 Task: Select portfolio as the website type.
Action: Mouse moved to (705, 78)
Screenshot: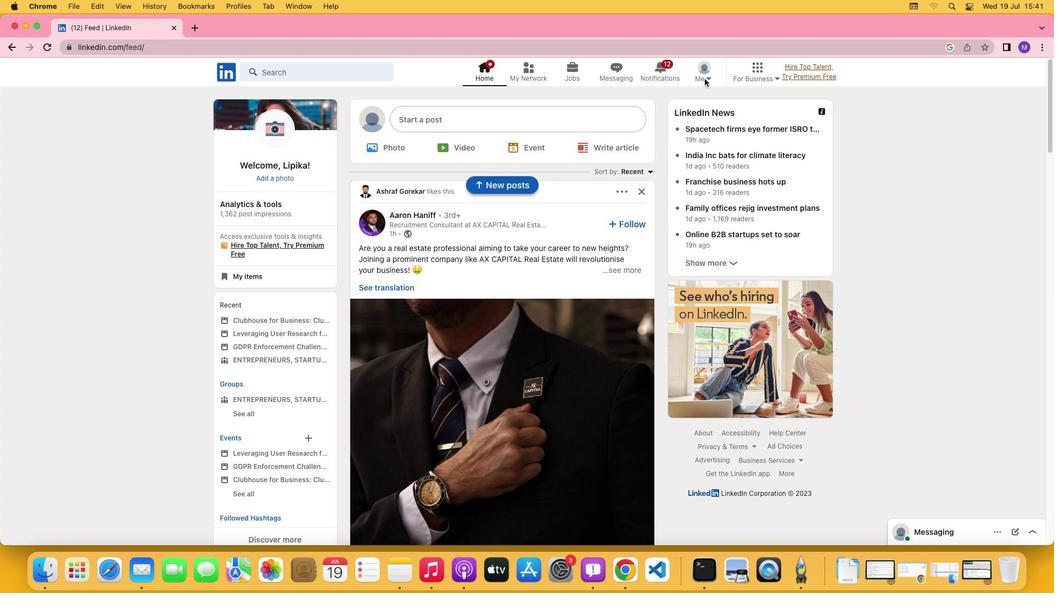 
Action: Mouse pressed left at (705, 78)
Screenshot: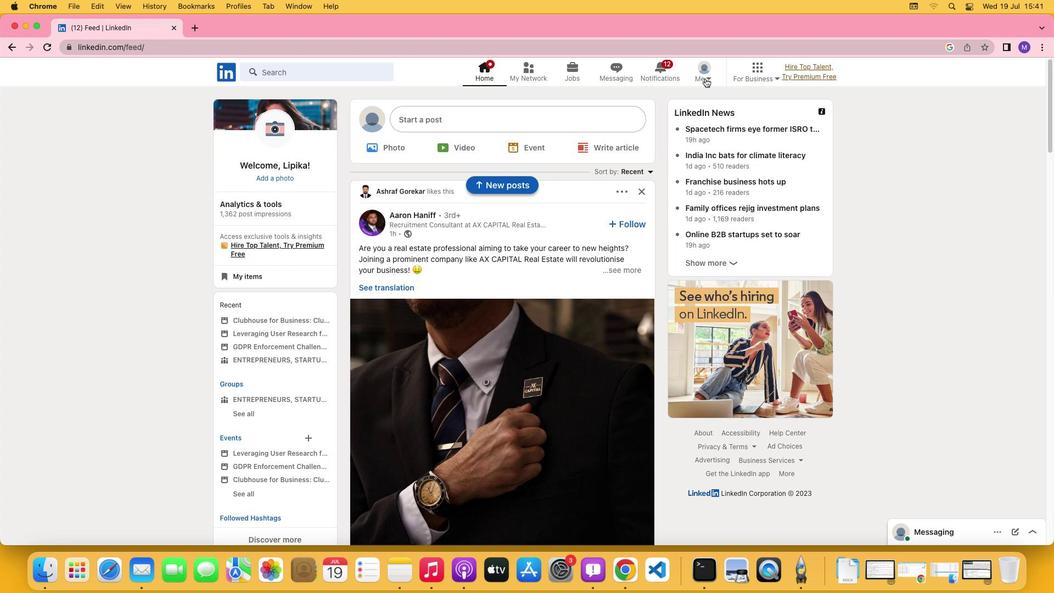 
Action: Mouse moved to (709, 76)
Screenshot: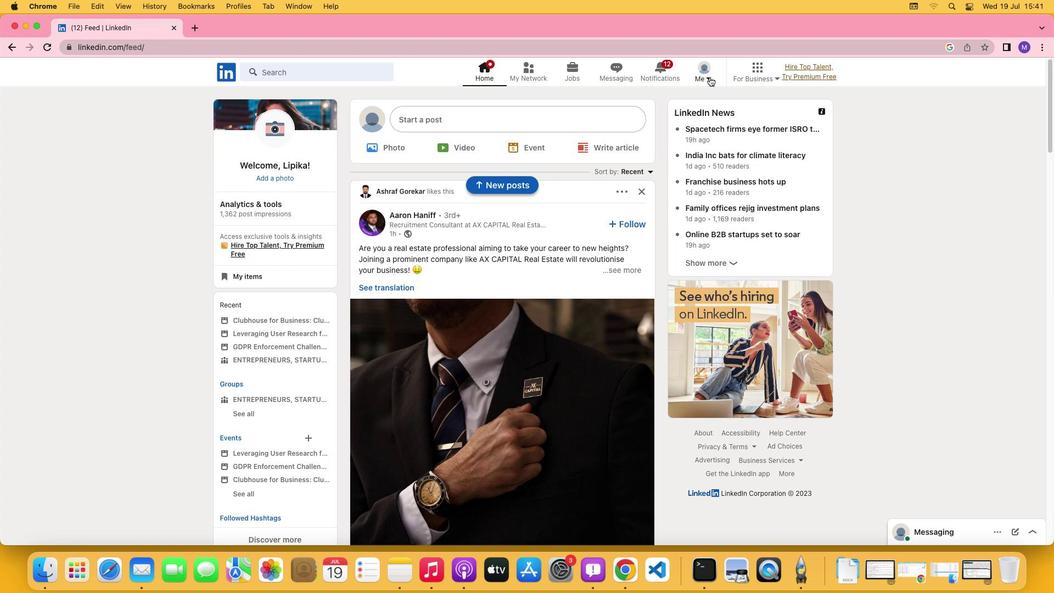 
Action: Mouse pressed left at (709, 76)
Screenshot: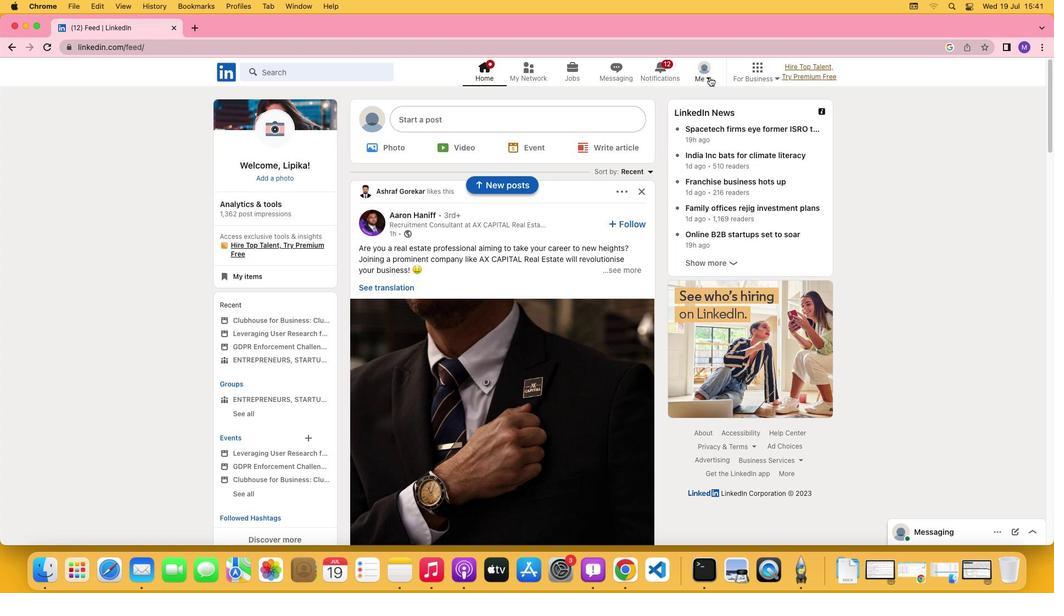 
Action: Mouse moved to (693, 131)
Screenshot: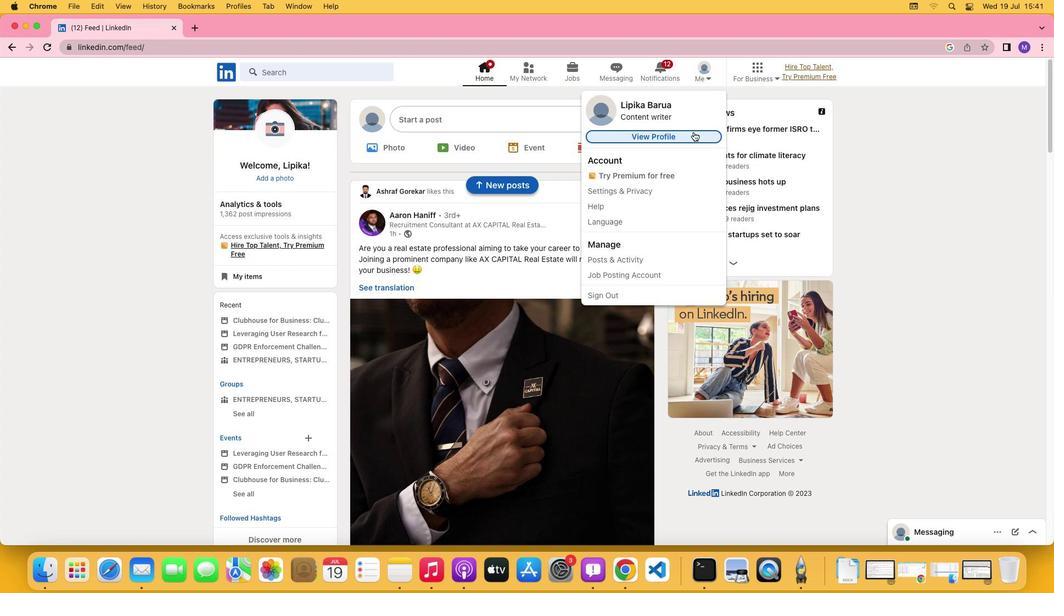 
Action: Mouse pressed left at (693, 131)
Screenshot: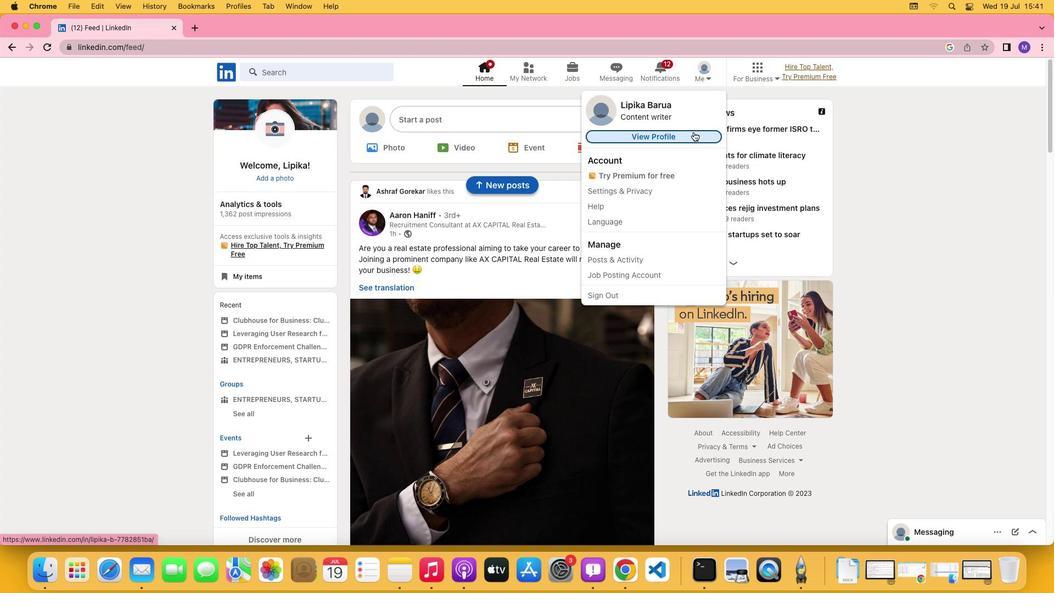 
Action: Mouse moved to (344, 353)
Screenshot: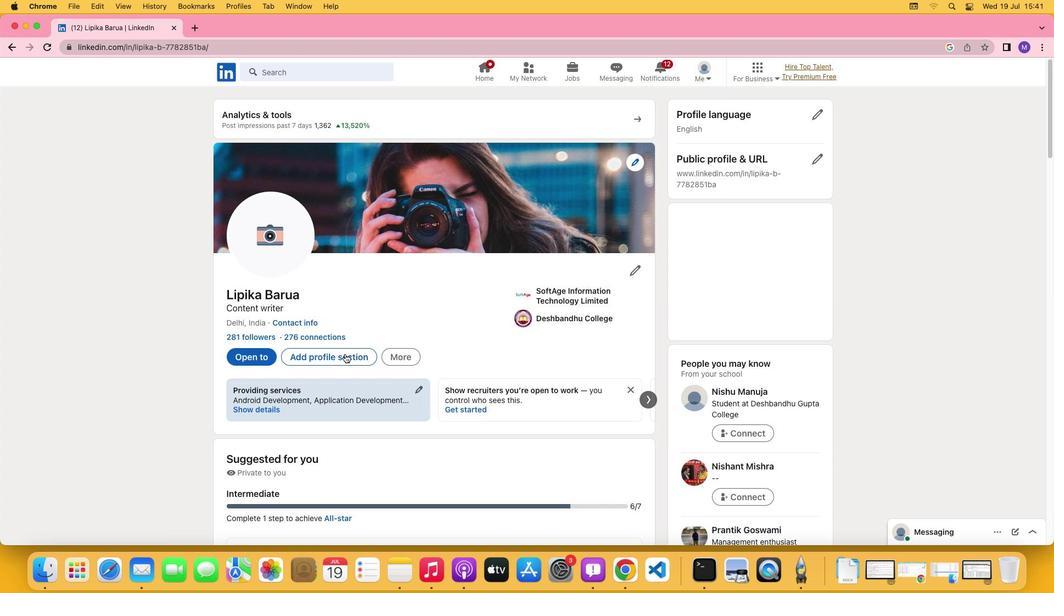 
Action: Mouse pressed left at (344, 353)
Screenshot: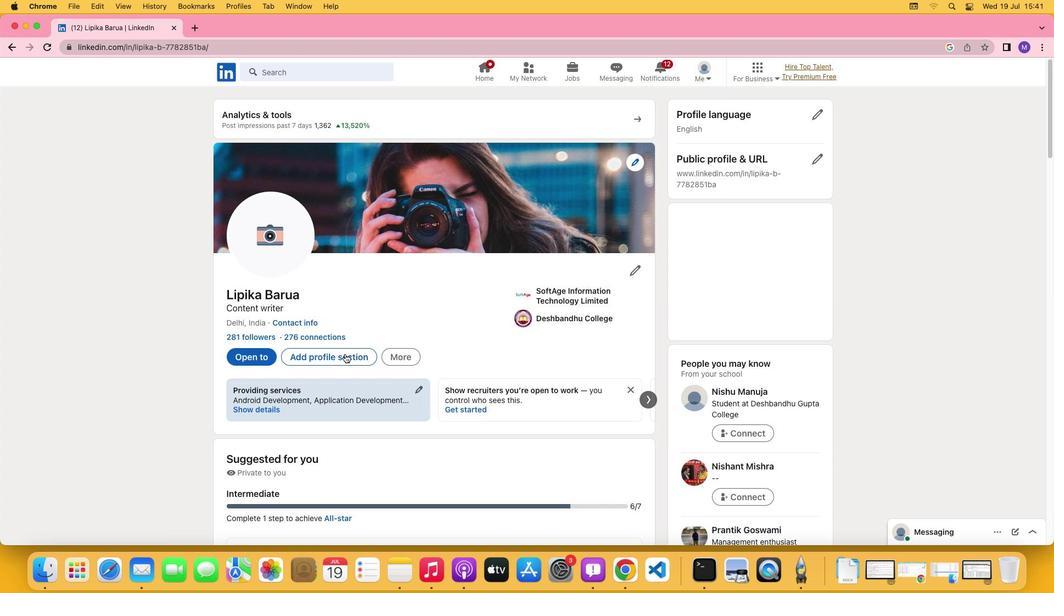 
Action: Mouse moved to (395, 331)
Screenshot: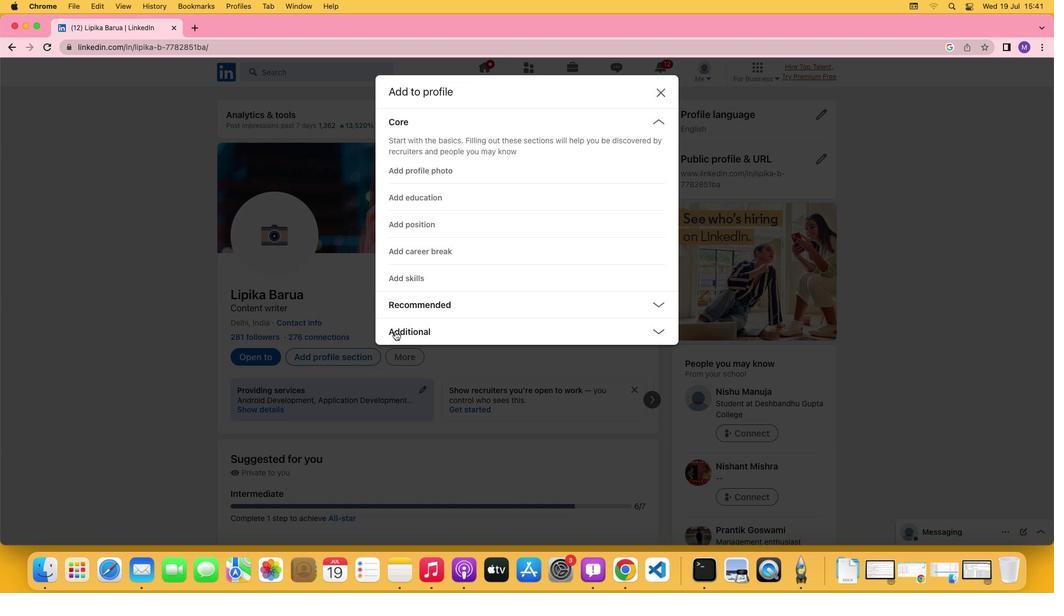 
Action: Mouse pressed left at (395, 331)
Screenshot: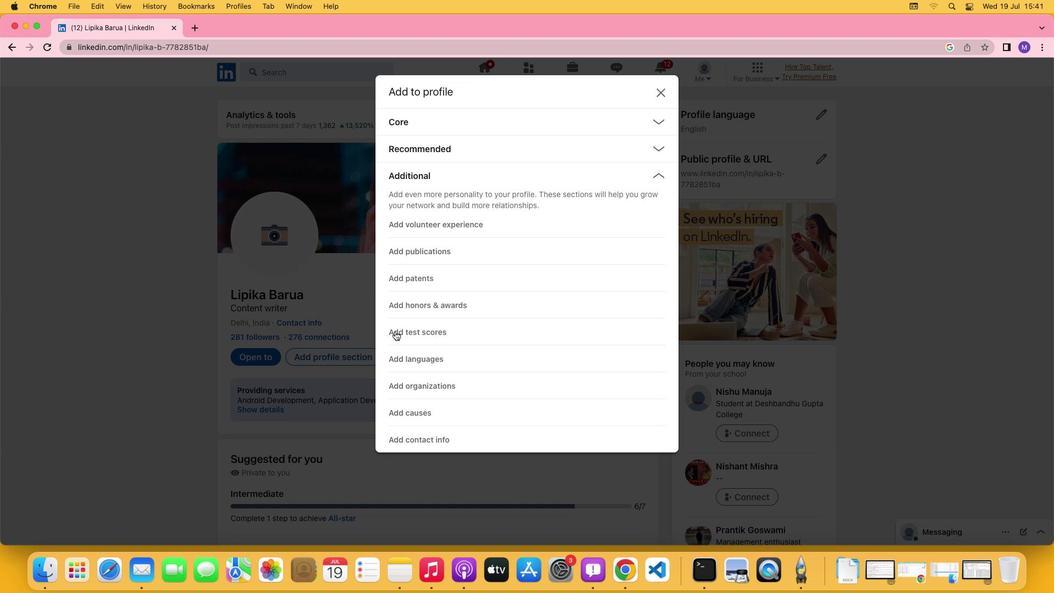 
Action: Mouse moved to (413, 442)
Screenshot: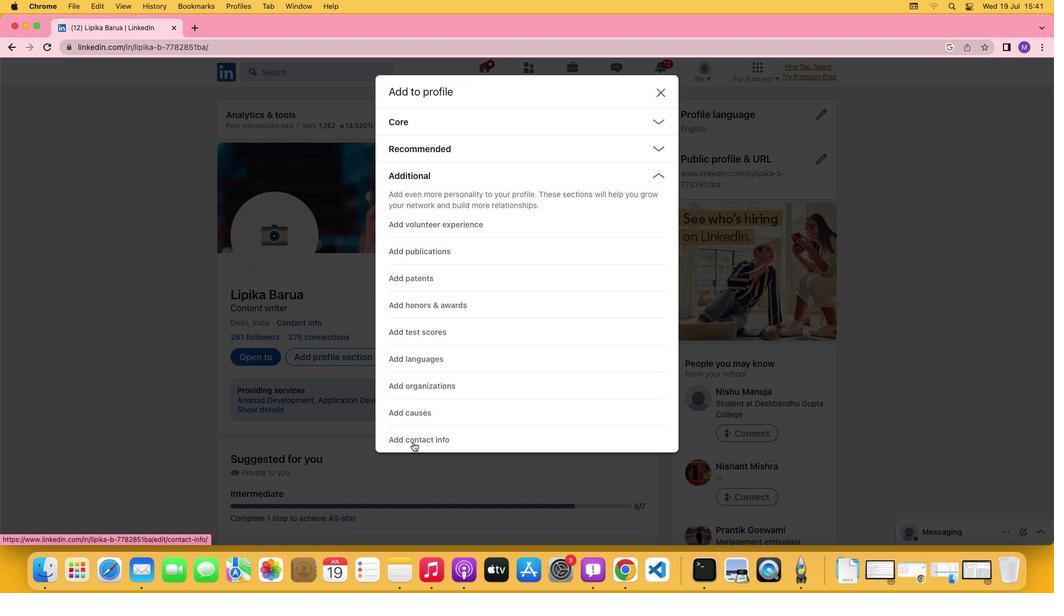
Action: Mouse pressed left at (413, 442)
Screenshot: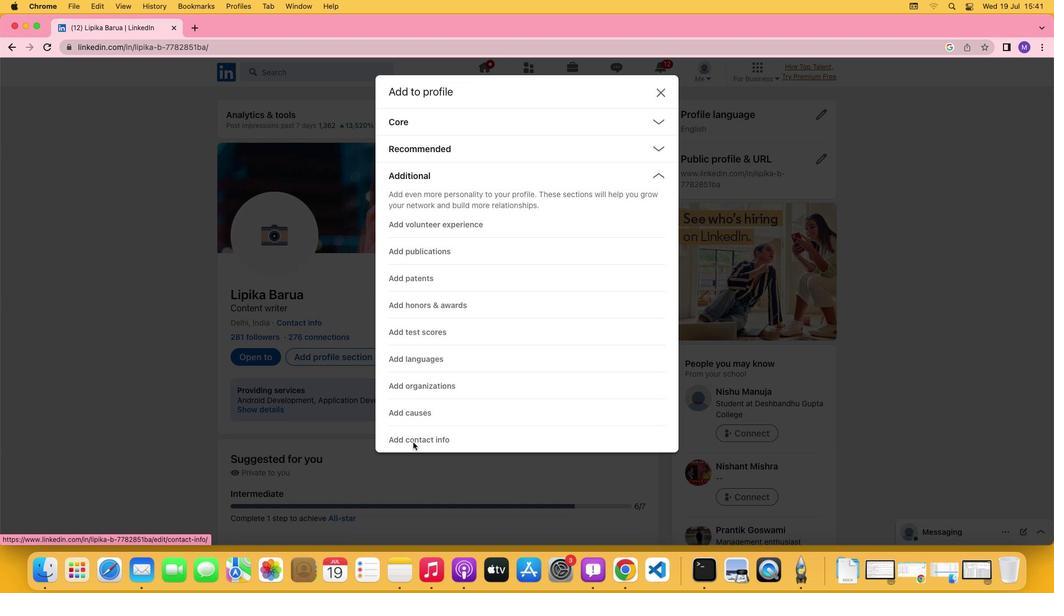 
Action: Mouse moved to (434, 396)
Screenshot: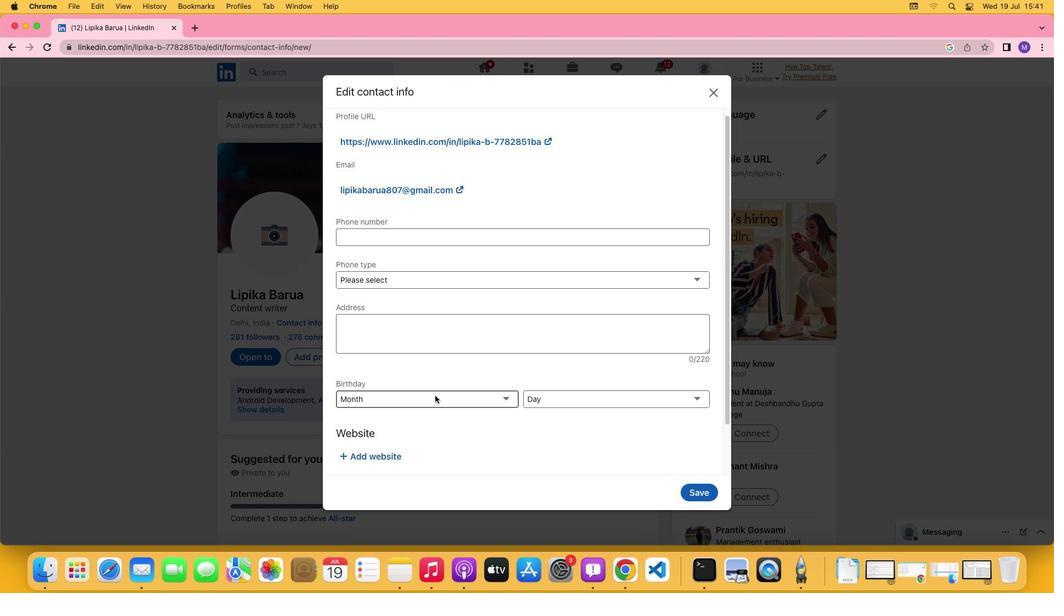 
Action: Mouse scrolled (434, 396) with delta (0, 0)
Screenshot: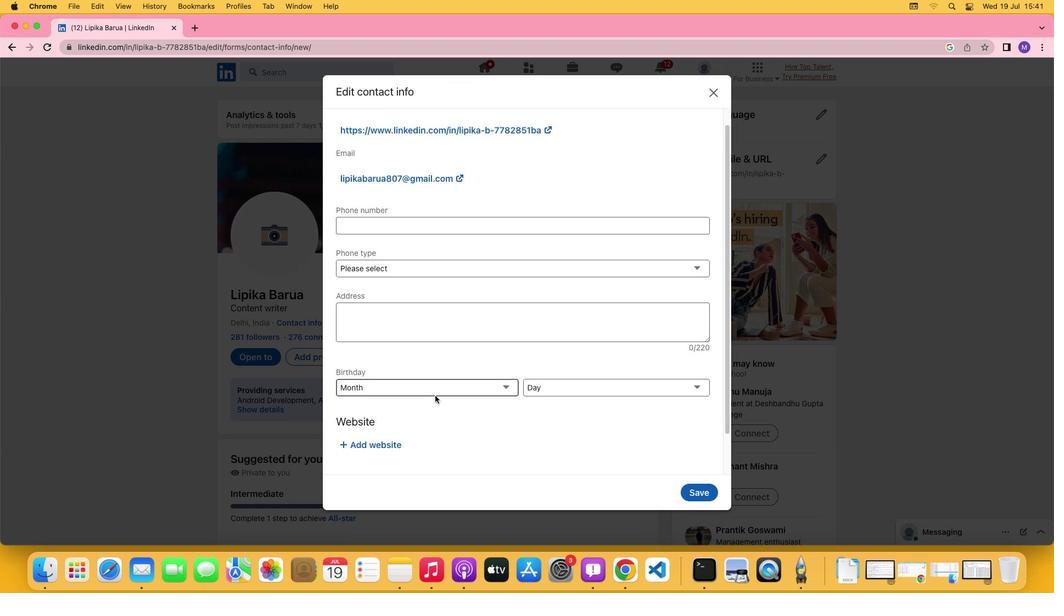 
Action: Mouse moved to (434, 395)
Screenshot: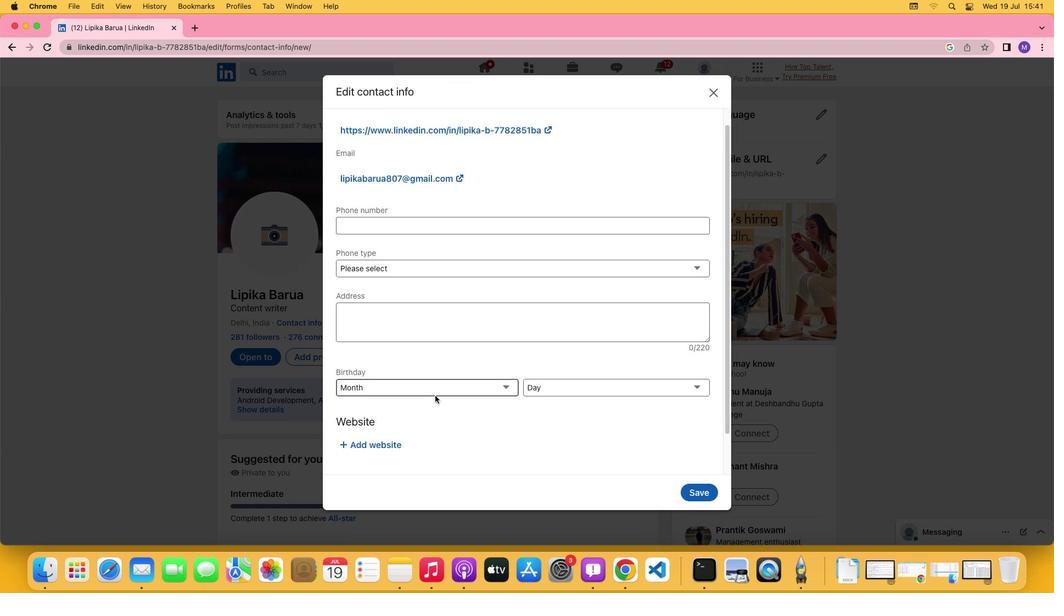 
Action: Mouse scrolled (434, 395) with delta (0, 0)
Screenshot: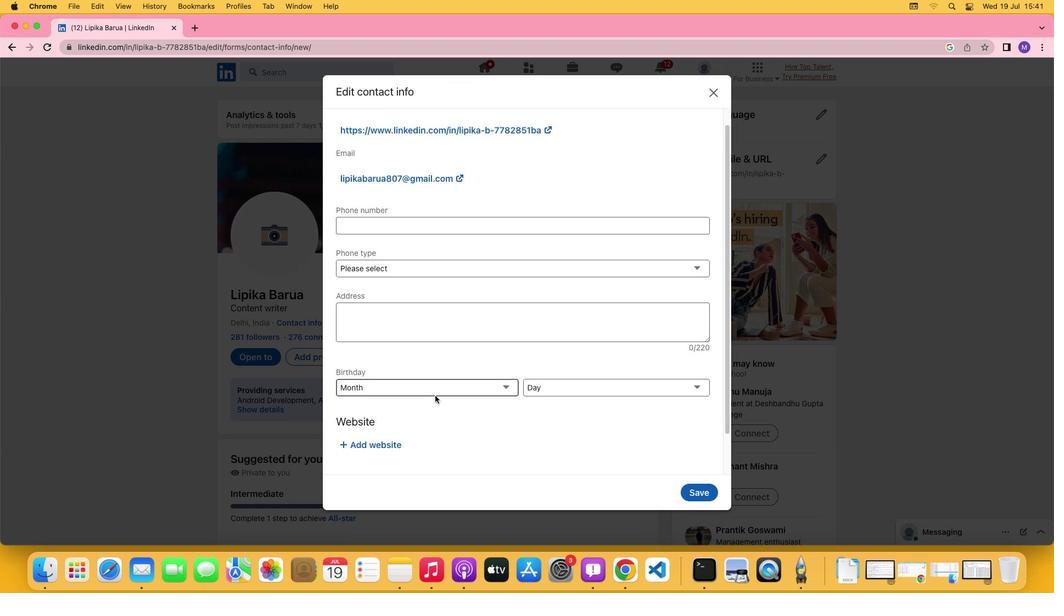 
Action: Mouse moved to (435, 395)
Screenshot: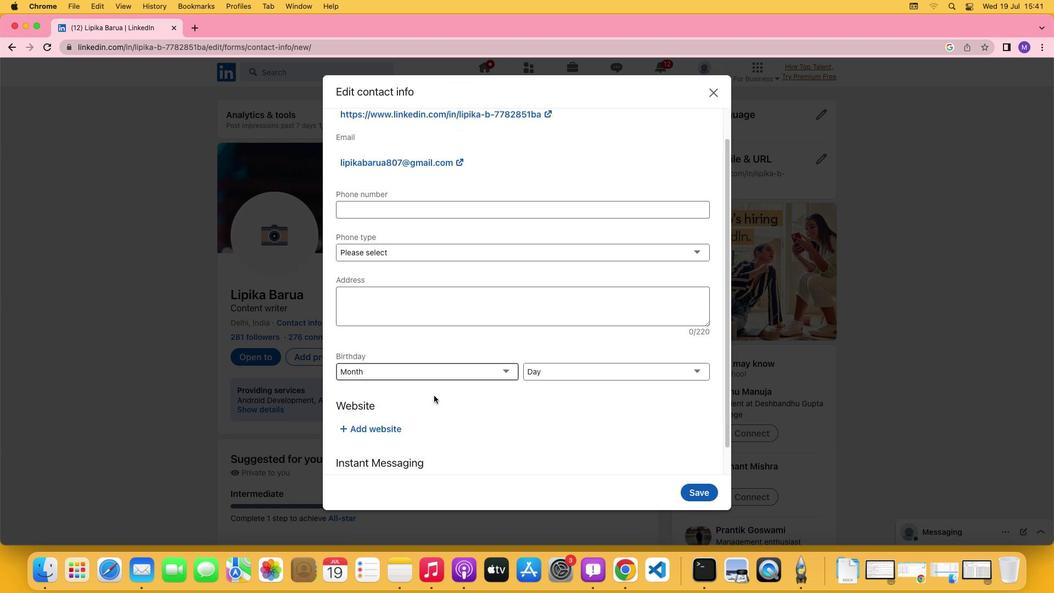 
Action: Mouse scrolled (435, 395) with delta (0, -1)
Screenshot: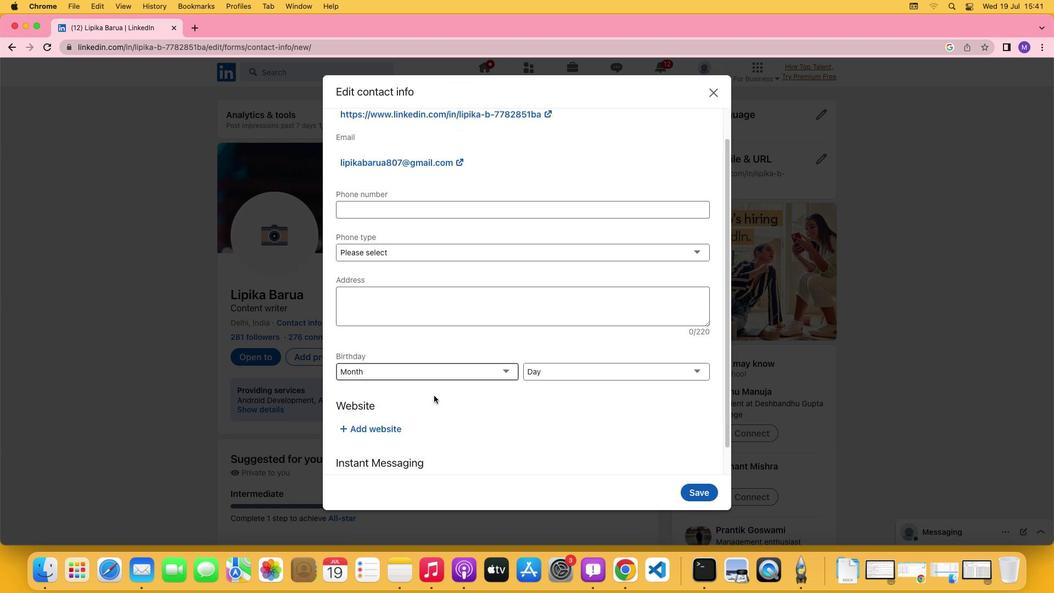 
Action: Mouse scrolled (435, 395) with delta (0, -2)
Screenshot: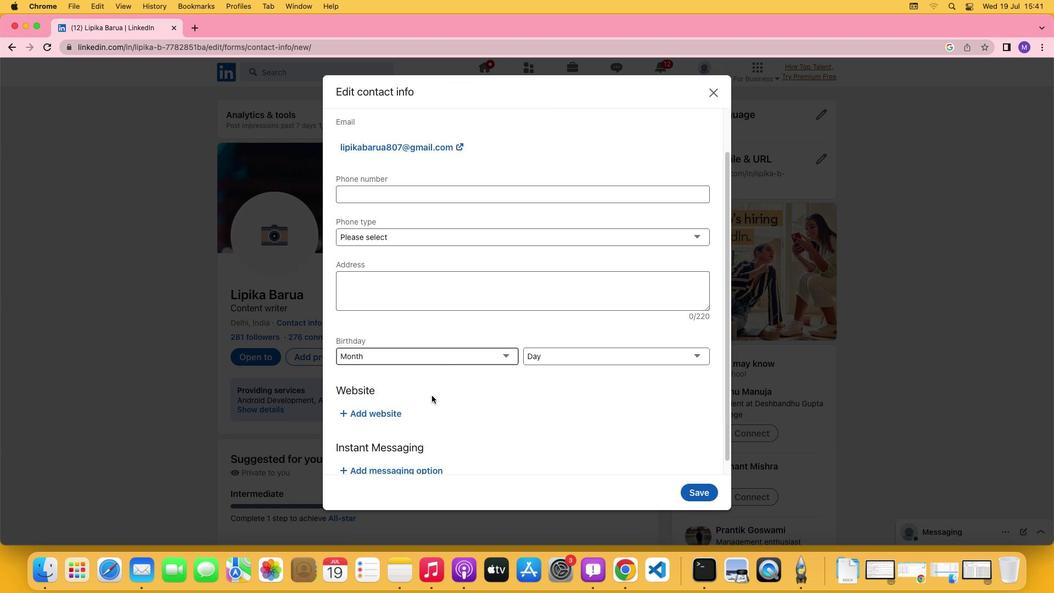 
Action: Mouse moved to (395, 399)
Screenshot: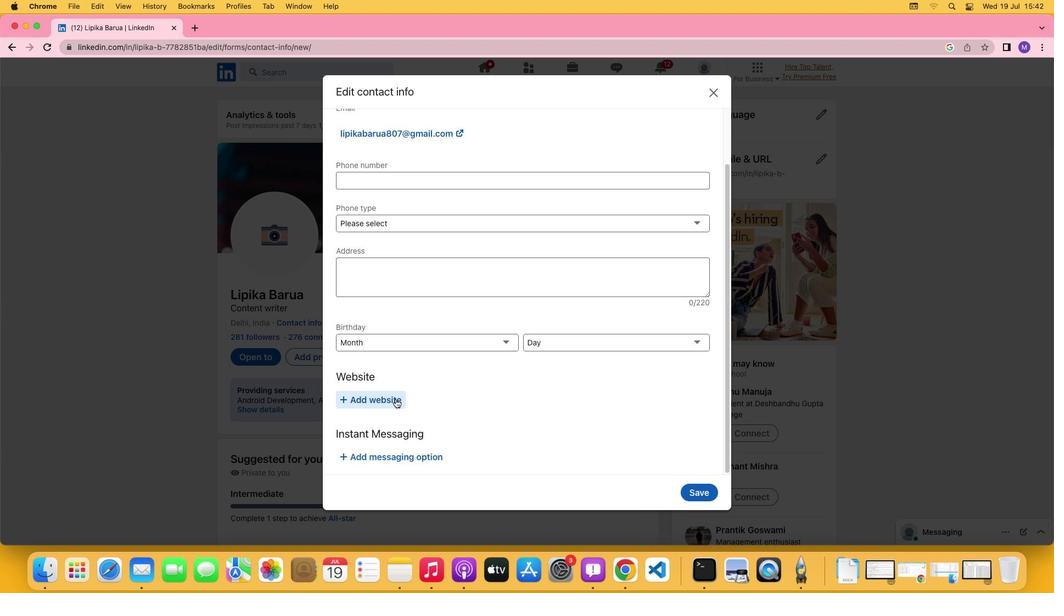 
Action: Mouse pressed left at (395, 399)
Screenshot: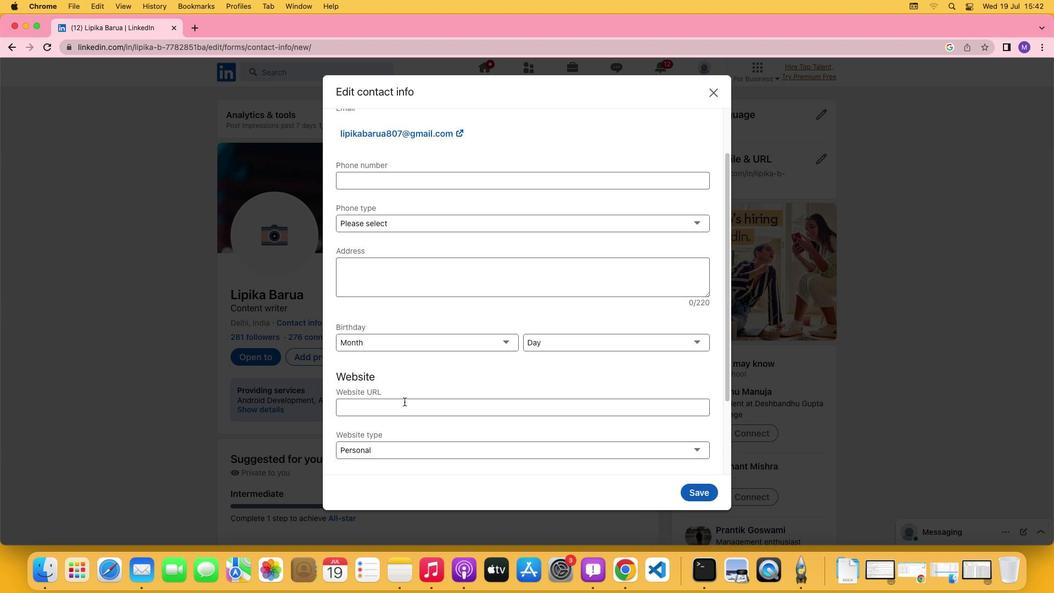 
Action: Mouse moved to (547, 408)
Screenshot: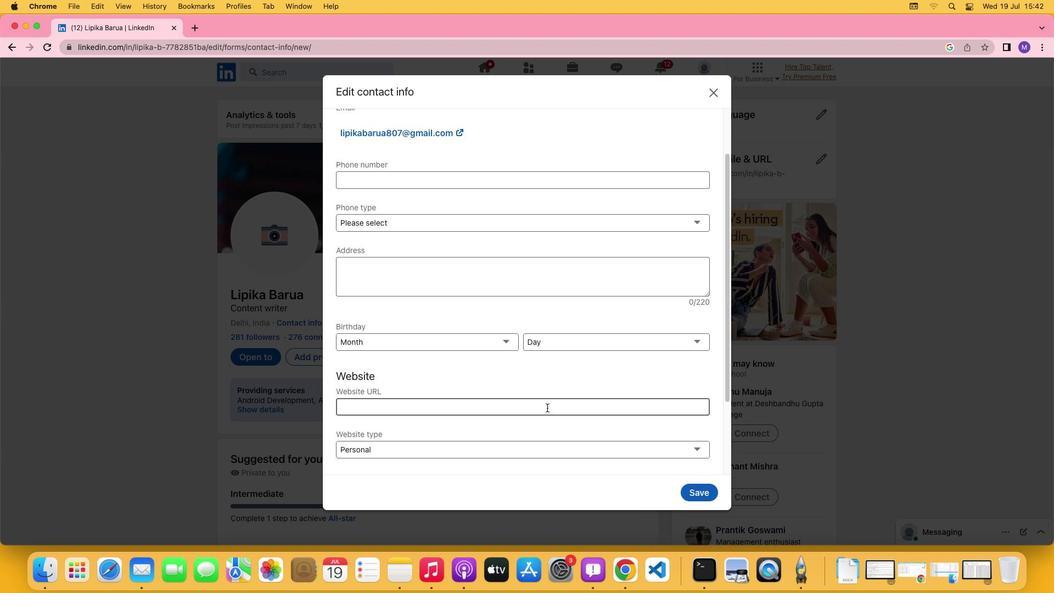 
Action: Mouse scrolled (547, 408) with delta (0, 0)
Screenshot: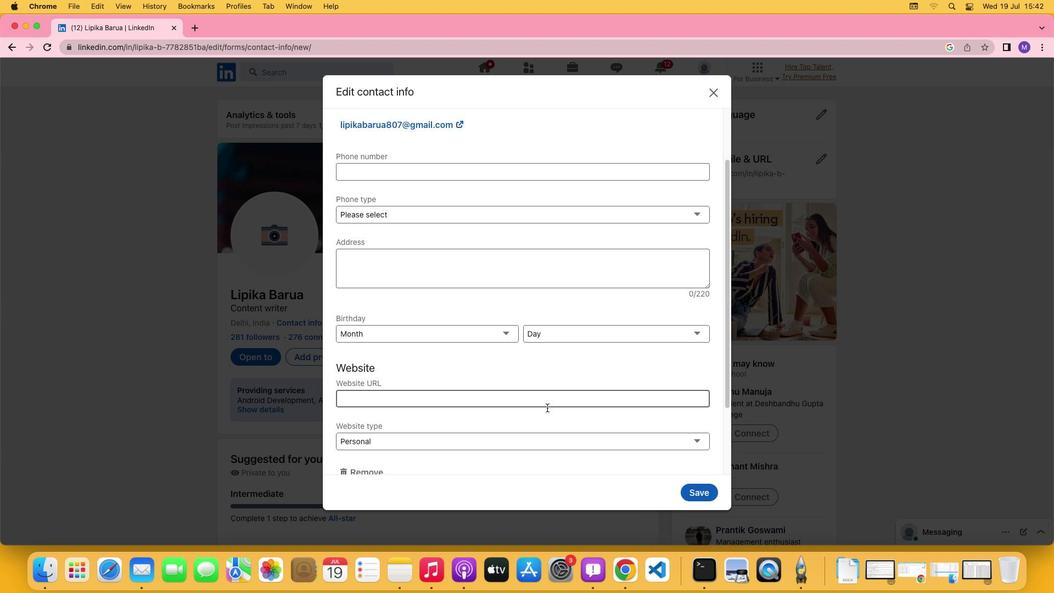 
Action: Mouse scrolled (547, 408) with delta (0, 0)
Screenshot: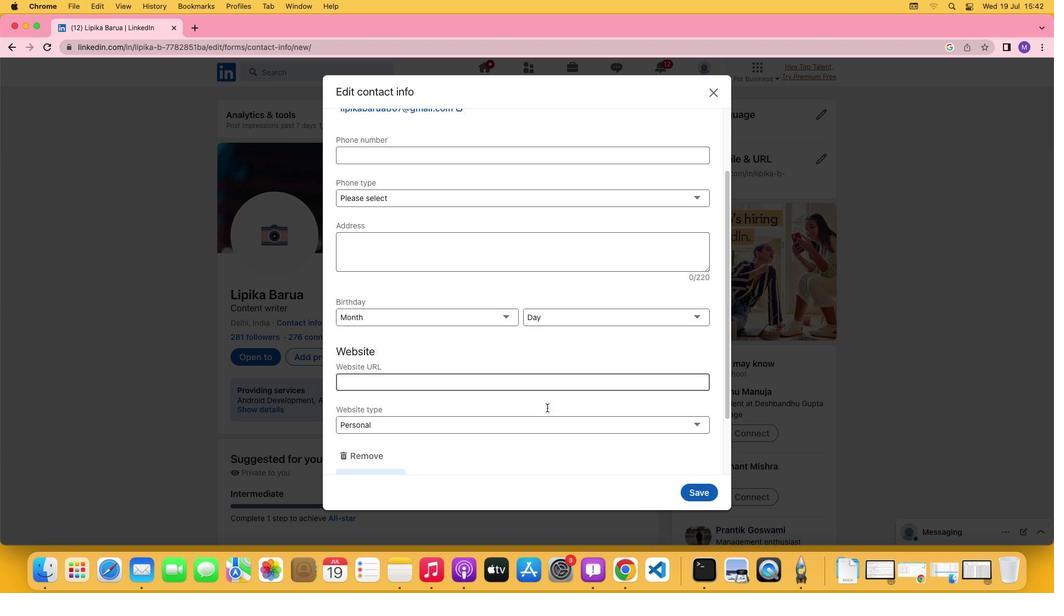 
Action: Mouse scrolled (547, 408) with delta (0, -1)
Screenshot: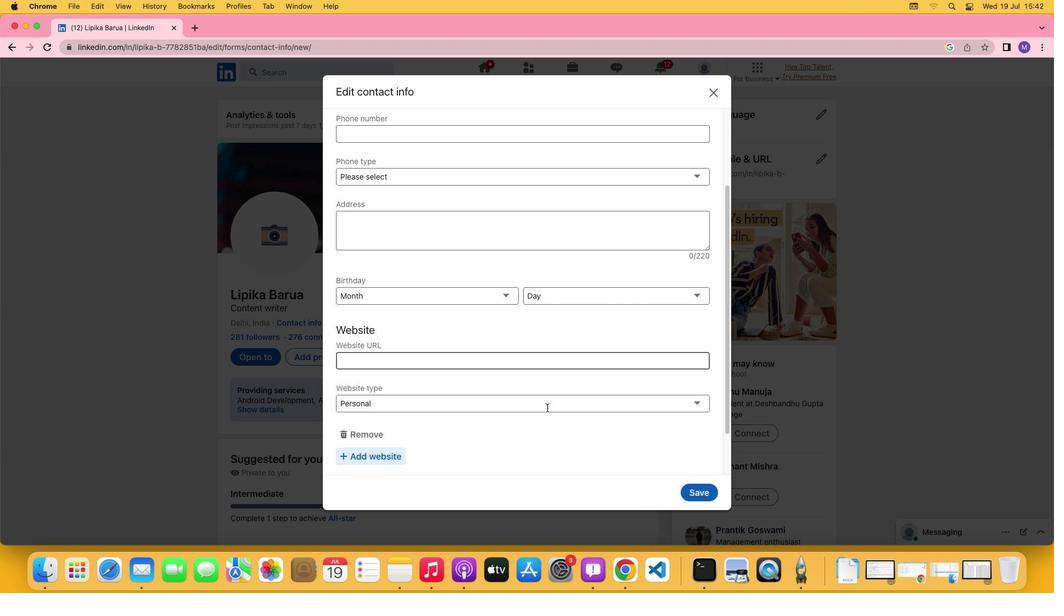 
Action: Mouse scrolled (547, 408) with delta (0, -2)
Screenshot: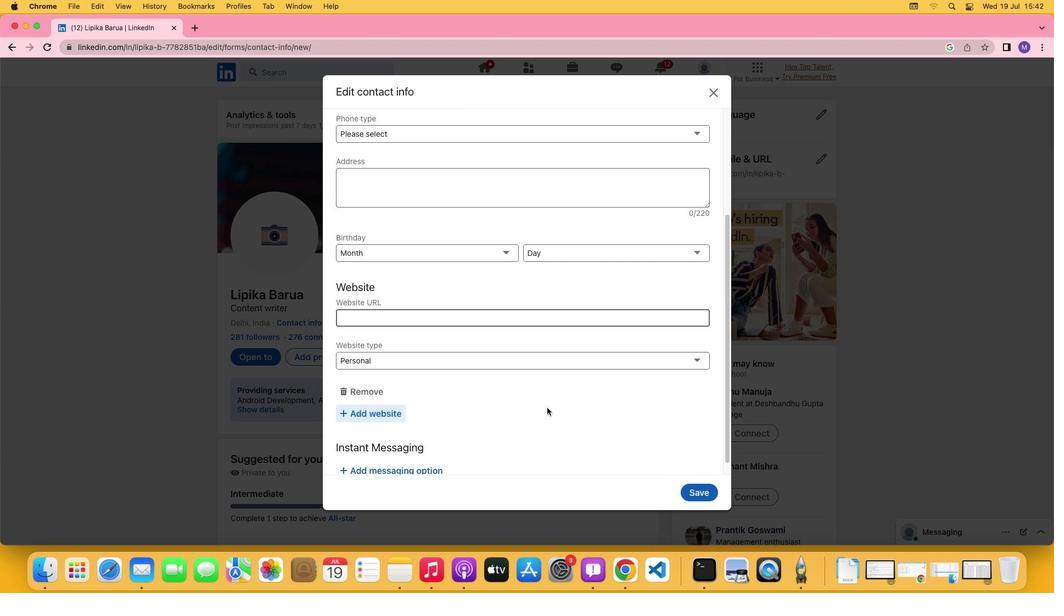 
Action: Mouse moved to (697, 347)
Screenshot: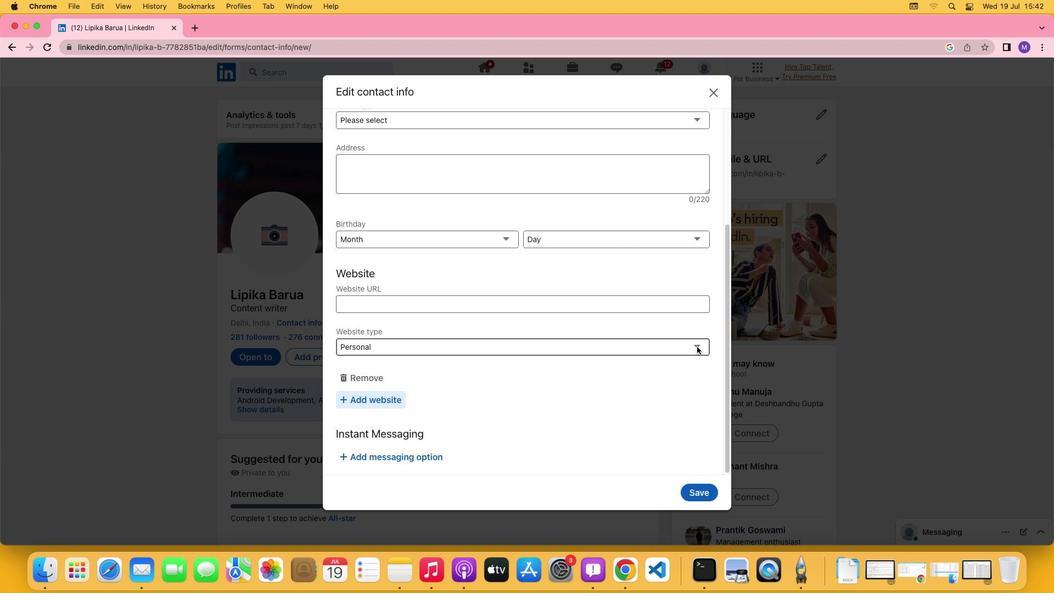 
Action: Mouse pressed left at (697, 347)
Screenshot: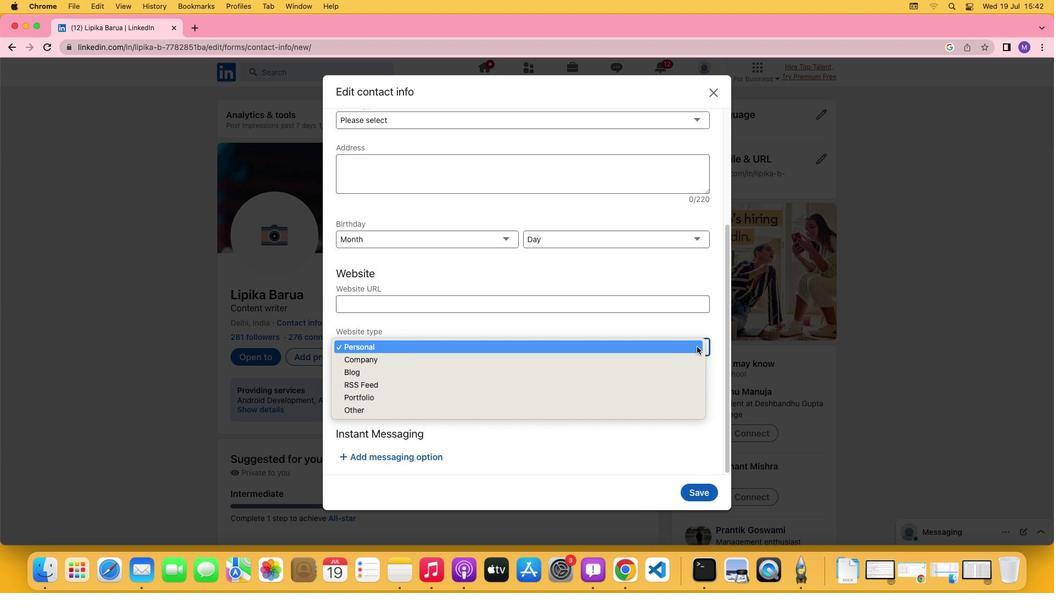 
Action: Mouse moved to (658, 396)
Screenshot: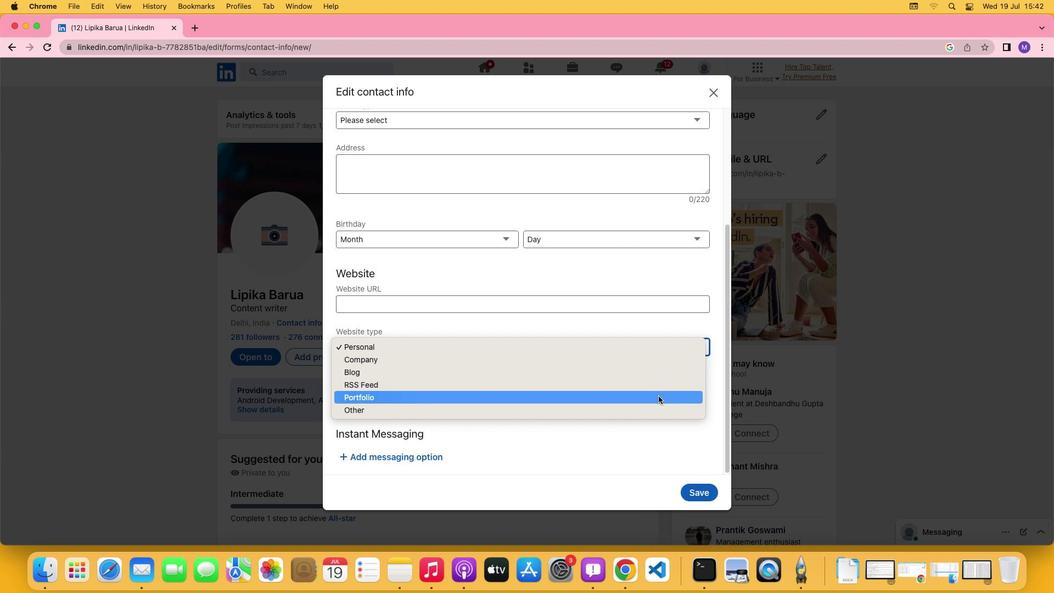 
Action: Mouse pressed left at (658, 396)
Screenshot: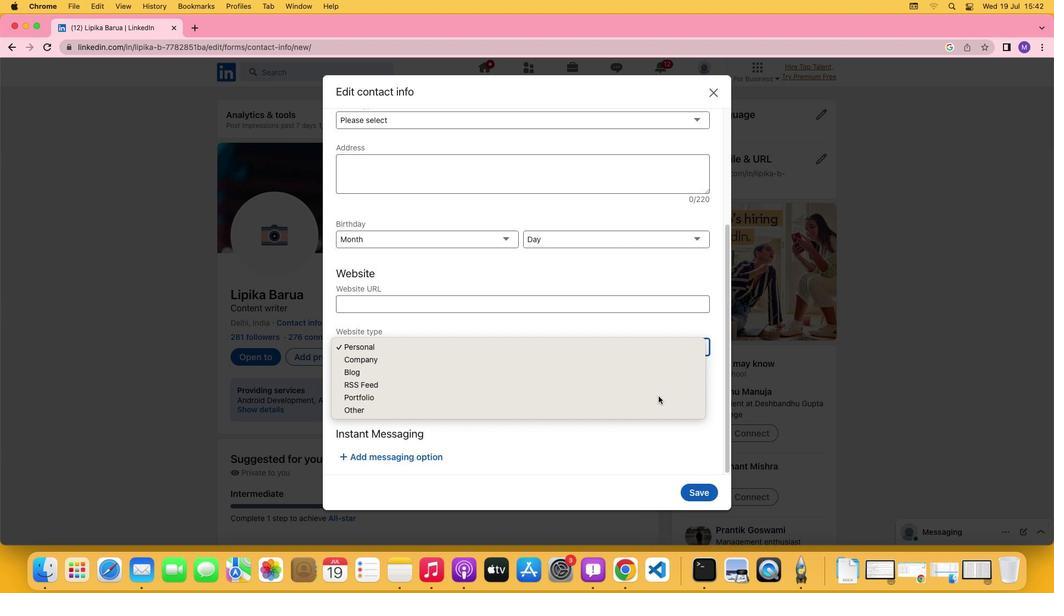 
Action: Mouse moved to (657, 399)
Screenshot: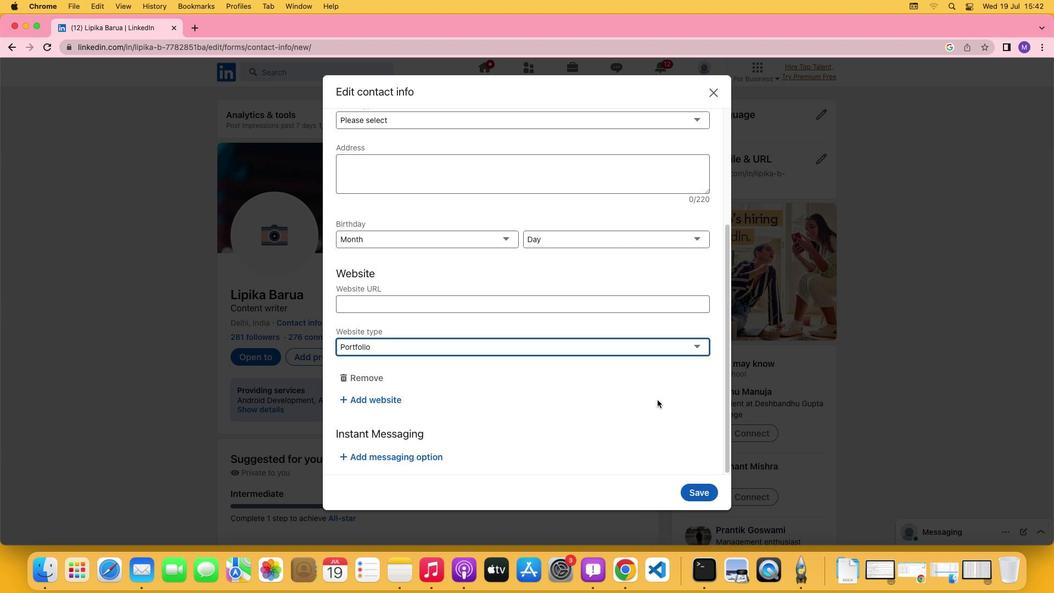 
